 Task: Set a reminder to conduct a comprehensive audit of the organization's social media profiles, analyzing engagement metrics, content effectiveness, and opportunities for improvement by October 10th at 4 PM.
Action: Mouse moved to (72, 89)
Screenshot: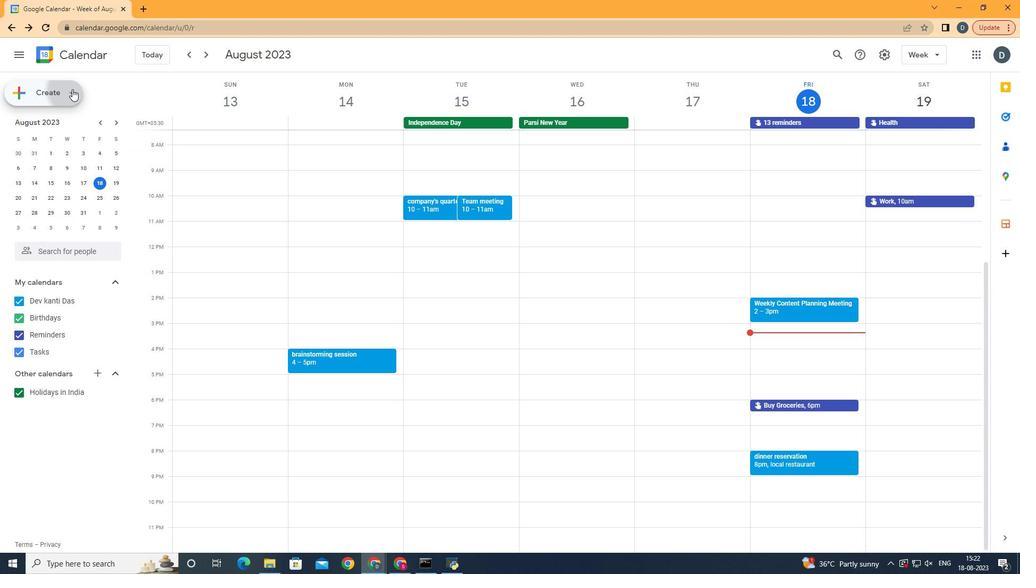 
Action: Mouse pressed left at (72, 89)
Screenshot: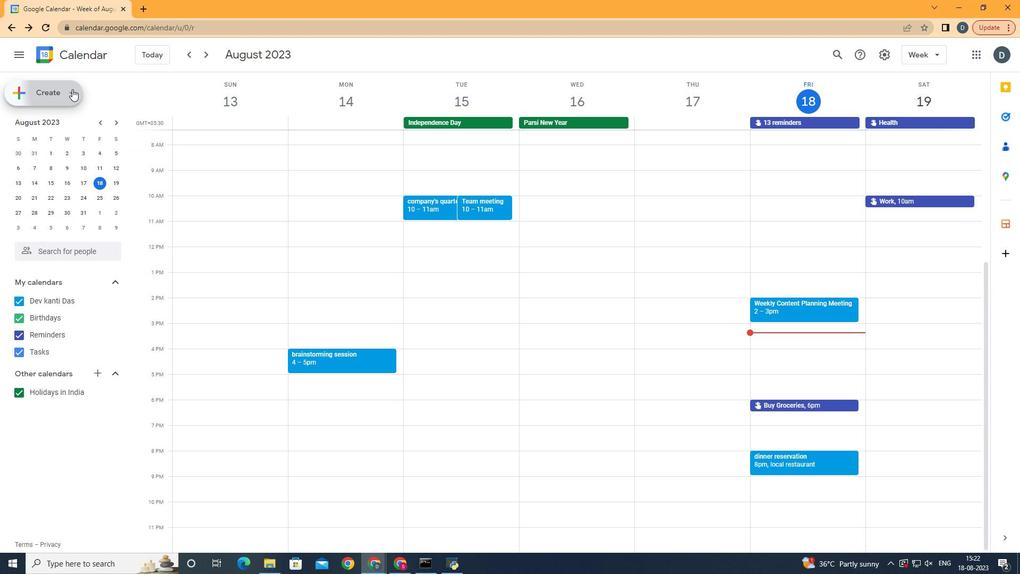 
Action: Mouse moved to (63, 122)
Screenshot: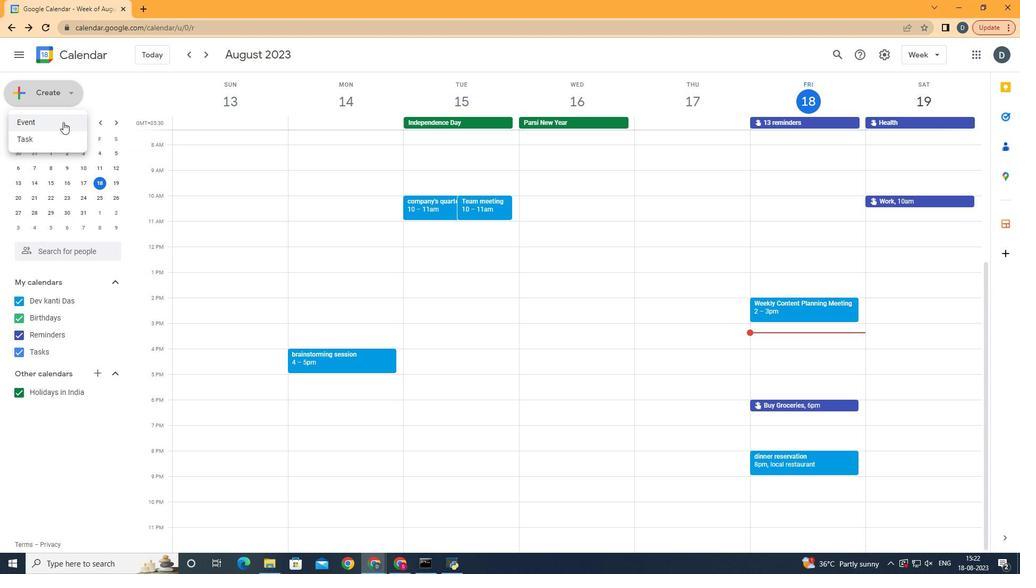 
Action: Mouse pressed left at (63, 122)
Screenshot: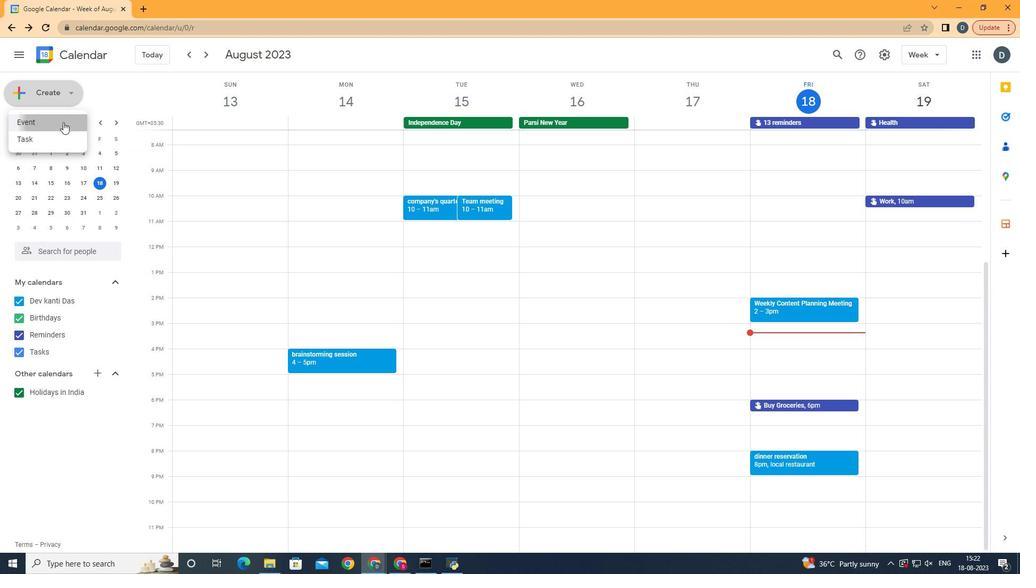 
Action: Mouse moved to (622, 218)
Screenshot: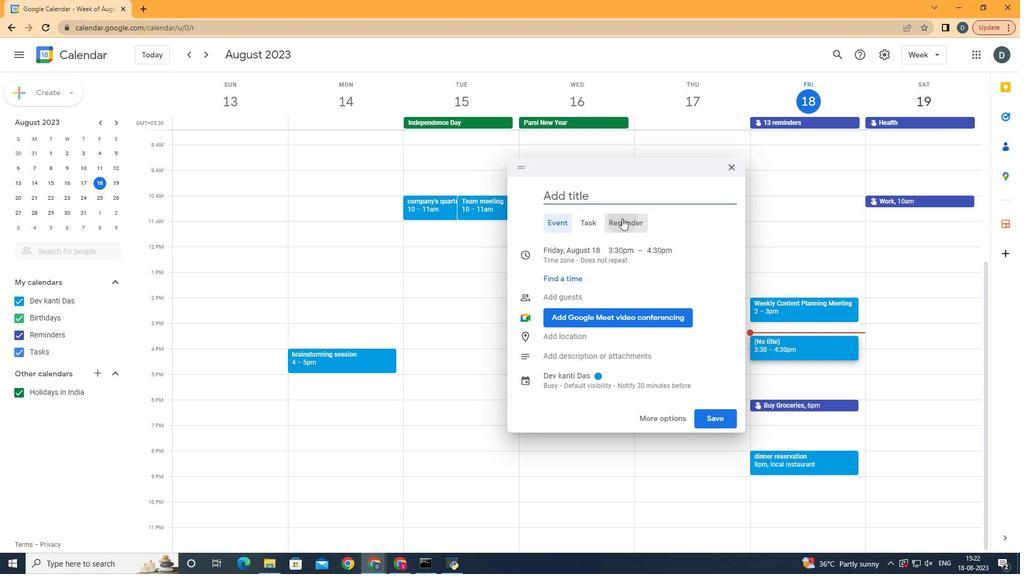 
Action: Mouse pressed left at (622, 218)
Screenshot: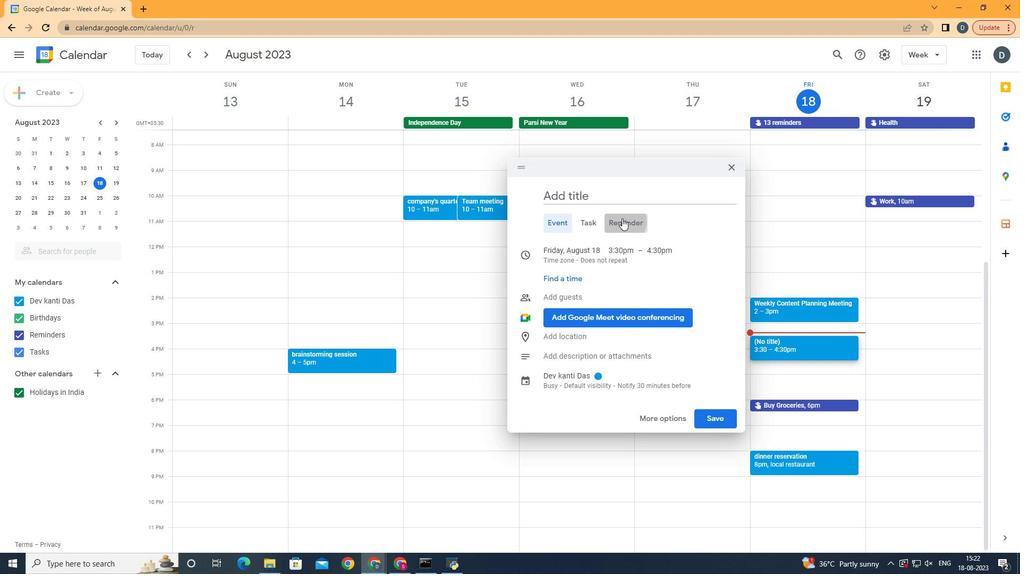 
Action: Mouse moved to (627, 196)
Screenshot: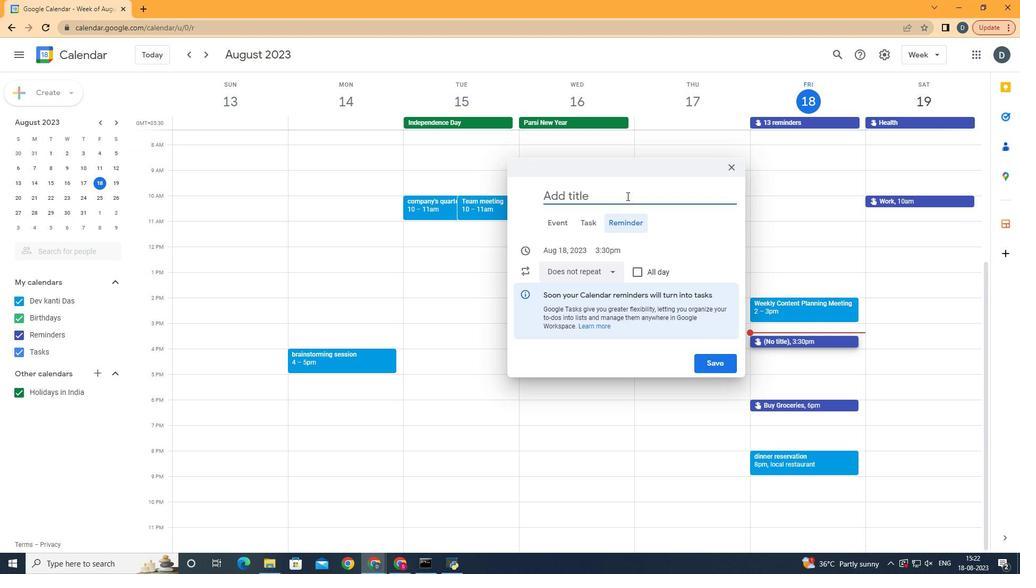 
Action: Mouse pressed left at (627, 196)
Screenshot: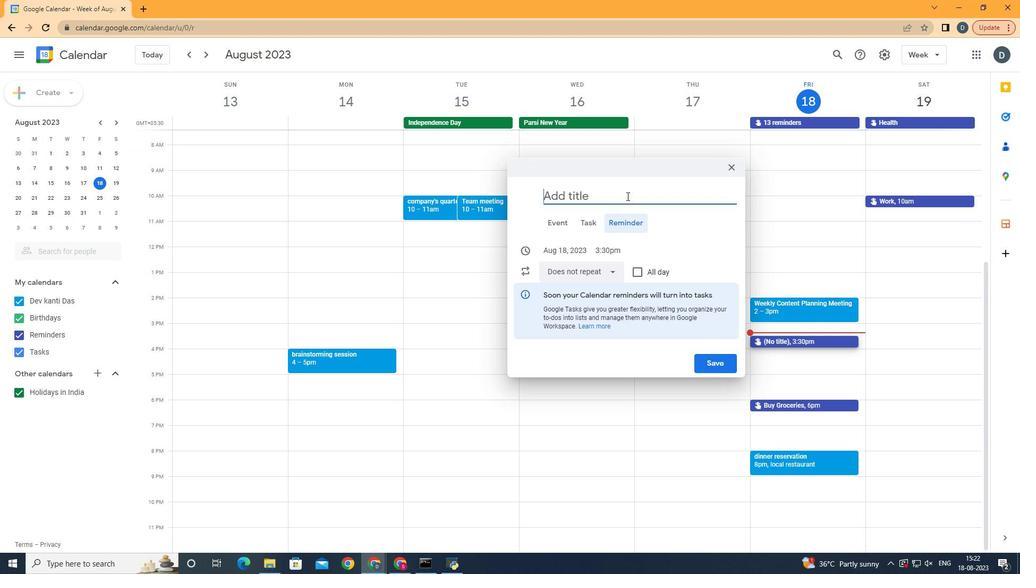 
Action: Mouse moved to (646, 195)
Screenshot: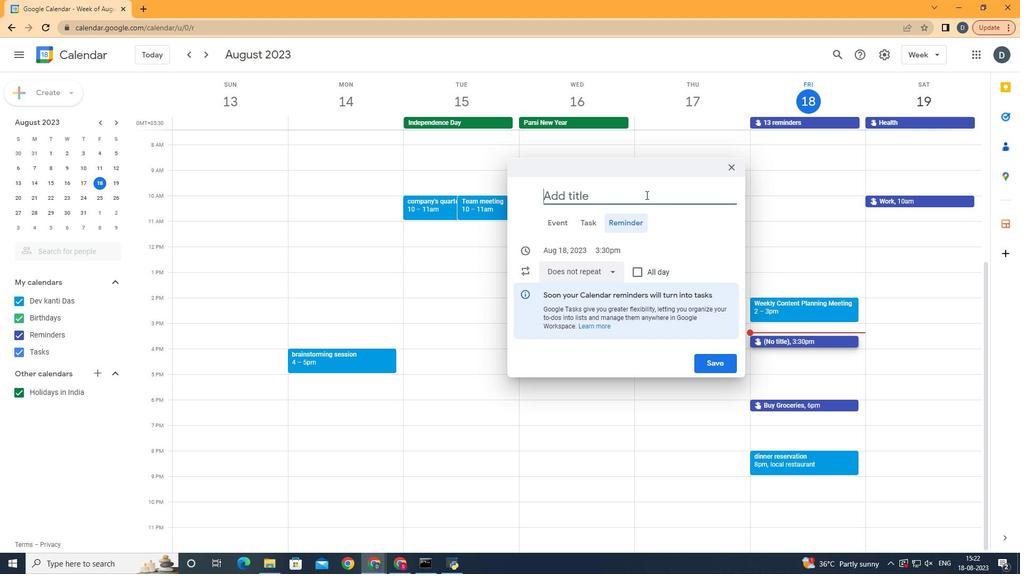 
Action: Key pressed <Key.shift>Conduct<Key.space>a<Key.space><Key.shift>Re<Key.backspace><Key.backspace><Key.space><Key.backspace><Key.shift><Key.shift><Key.shift><Key.shift><Key.shift><Key.shift><Key.shift>Comprehensive<Key.space>au<Key.backspace><Key.backspace><Key.shift>Audit<Key.space>of<Key.space>the<Key.space><Key.shift>Organization'<Key.space><Key.backspace>s<Key.space><Key.shift>Social<Key.space><Key.shift>Media<Key.space><Key.shift>Profiles,<Key.space><Key.shift><Key.shift>Analyzing<Key.space><Key.shift><Key.shift><Key.shift><Key.shift><Key.shift><Key.shift><Key.shift><Key.shift><Key.shift>E<Key.backspace><Key.backspace><Key.backspace><Key.backspace><Key.backspace><Key.backspace><Key.backspace>yzing<Key.space>
Screenshot: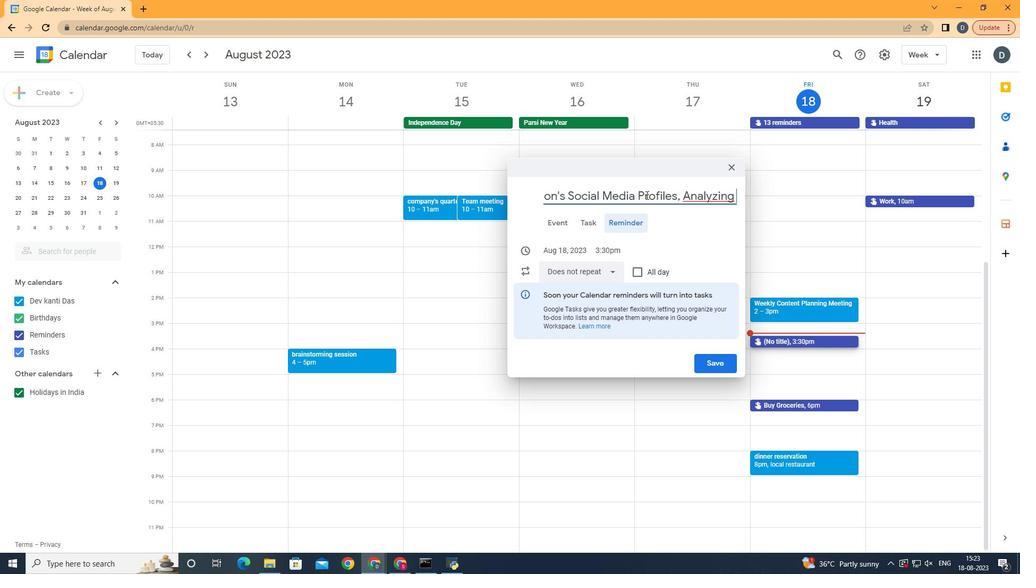 
Action: Mouse moved to (735, 200)
Screenshot: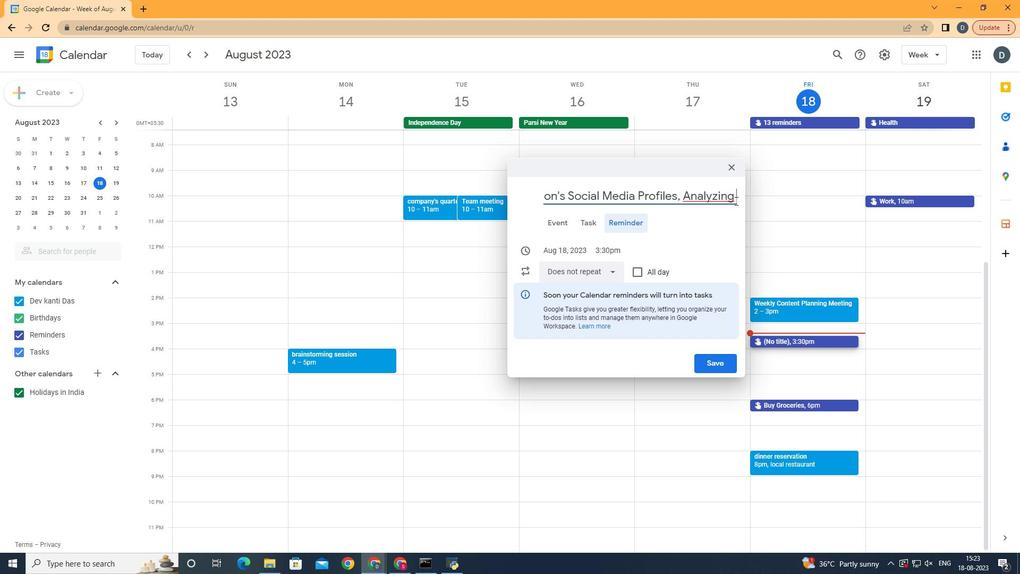 
Action: Key pressed <Key.left><Key.left><Key.left><Key.left><Key.backspace>s<Key.right><Key.right><Key.right><Key.right><Key.right><Key.shift><Key.shift><Key.shift><Key.shift><Key.shift><Key.shift><Key.shift><Key.shift>EN<Key.backspace>gae<Key.backspace>gement<Key.space><Key.shift>Metrics,<Key.space><Key.shift><Key.shift>Co<Key.left><Key.left><Key.left><Key.left><Key.left><Key.left><Key.left><Key.left><Key.left><Key.left><Key.left><Key.left><Key.left><Key.left><Key.left><Key.left><Key.left><Key.left><Key.left><Key.left><Key.right><Key.right><Key.left><Key.left>n<Key.end>
Screenshot: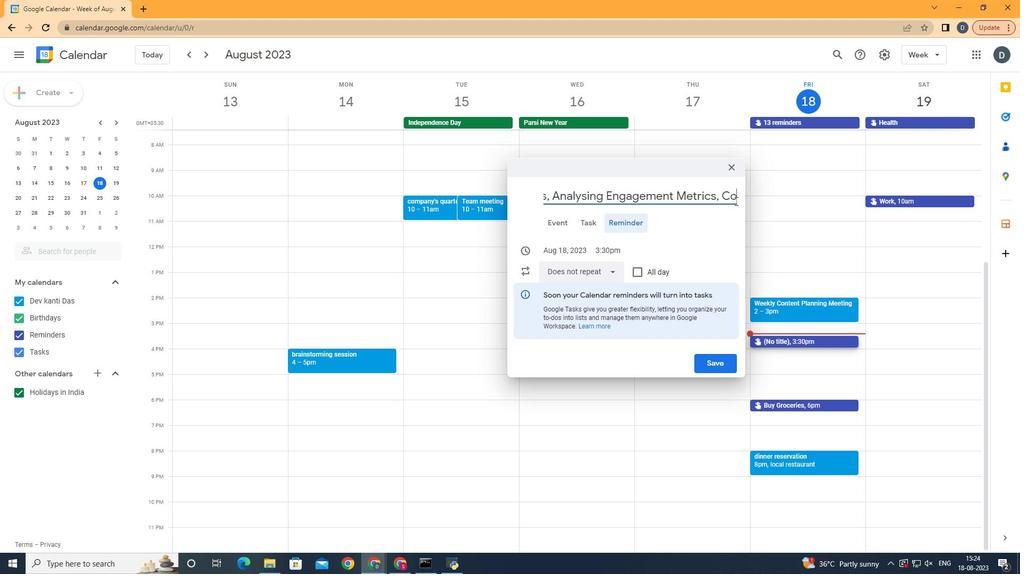 
Action: Mouse moved to (734, 198)
Screenshot: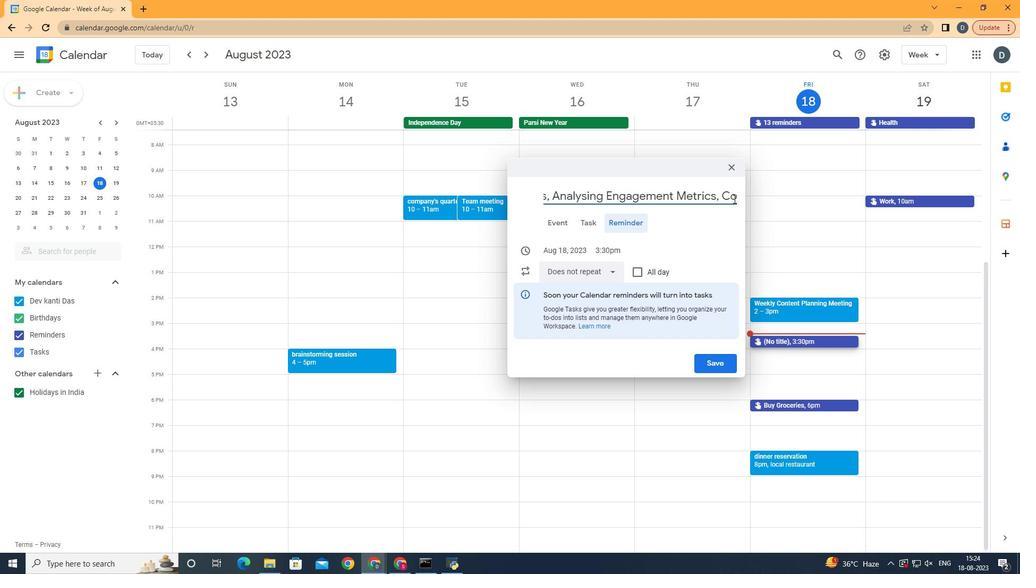 
Action: Key pressed ntent<Key.space><Key.shift><Key.shift>Effectivenn<Key.backspace>ee<Key.backspace>ss,<Key.space>and<Key.space><Key.shift><Key.shift><Key.shift><Key.shift><Key.shift><Key.shift><Key.shift><Key.shift><Key.shift><Key.shift><Key.shift><Key.shift><Key.shift><Key.shift><Key.shift><Key.shift><Key.shift><Key.shift><Key.shift><Key.shift><Key.shift>Opportunity<Key.space>f<Key.backspace><Key.backspace><Key.backspace>ies<Key.space>for<Key.space><Key.shift>Improvement<Key.space>by<Key.space><Key.shift>O<Key.backspace><Key.backspace><Key.backspace><Key.backspace><Key.backspace>
Screenshot: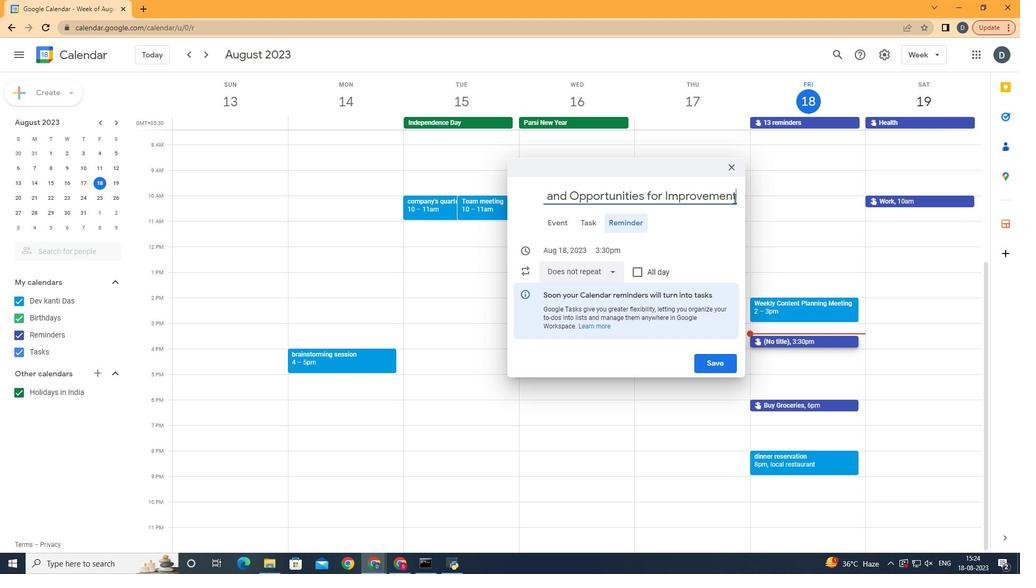 
Action: Mouse moved to (563, 249)
Screenshot: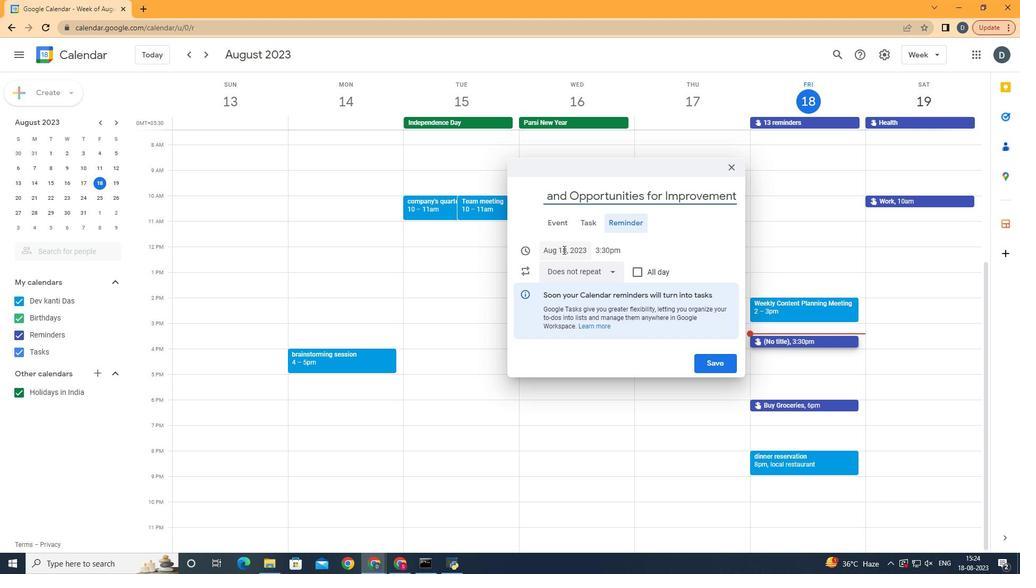 
Action: Mouse pressed left at (563, 249)
Screenshot: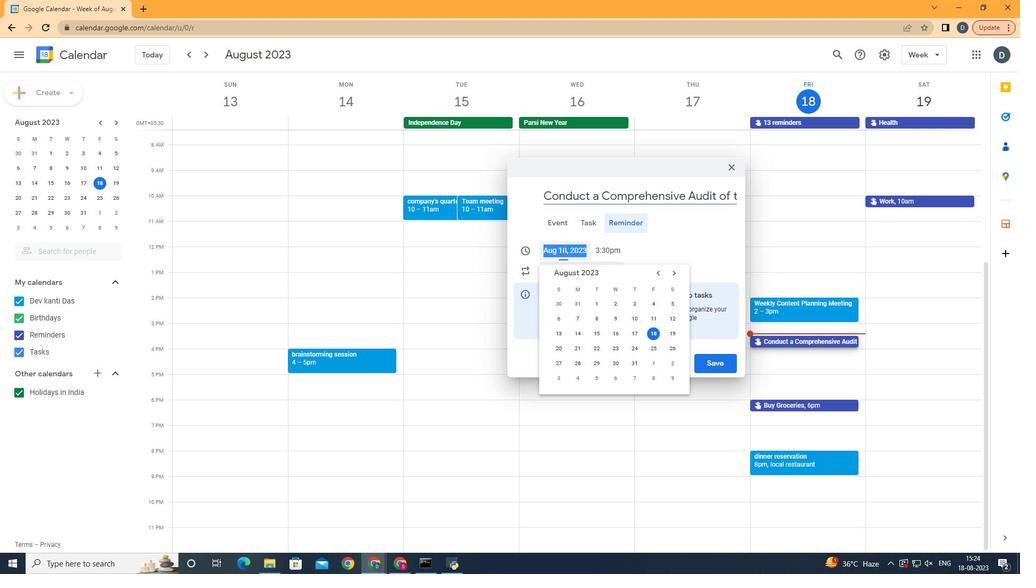 
Action: Mouse moved to (675, 275)
Screenshot: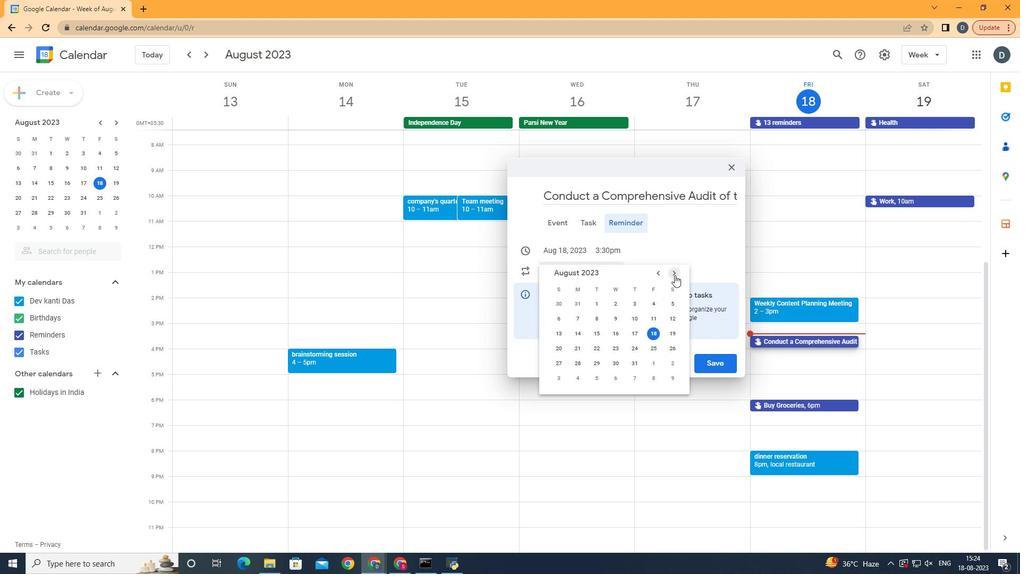
Action: Mouse pressed left at (675, 275)
Screenshot: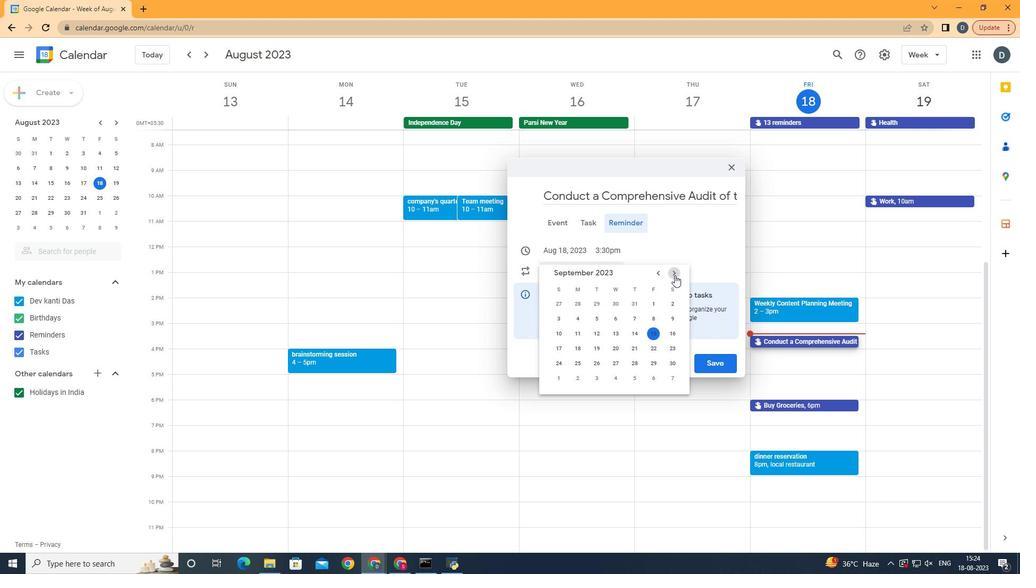 
Action: Mouse pressed left at (675, 275)
Screenshot: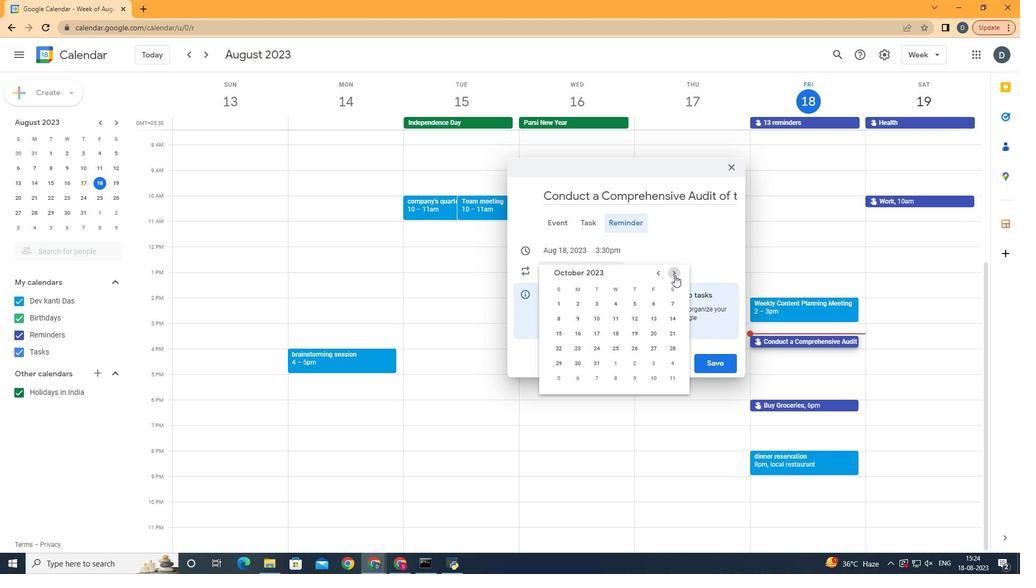 
Action: Mouse moved to (596, 316)
Screenshot: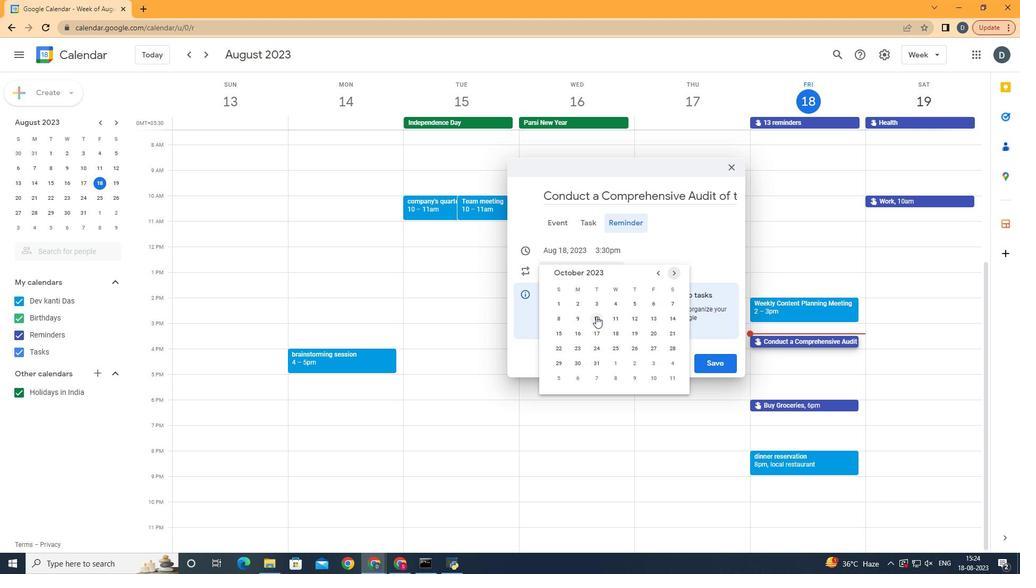 
Action: Mouse pressed left at (596, 316)
Screenshot: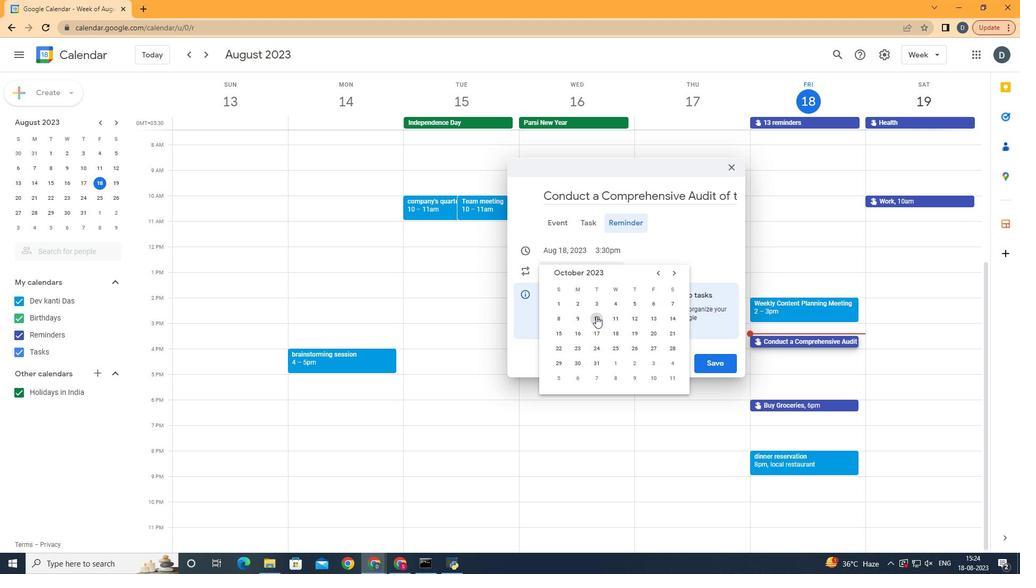 
Action: Mouse moved to (257, 248)
Screenshot: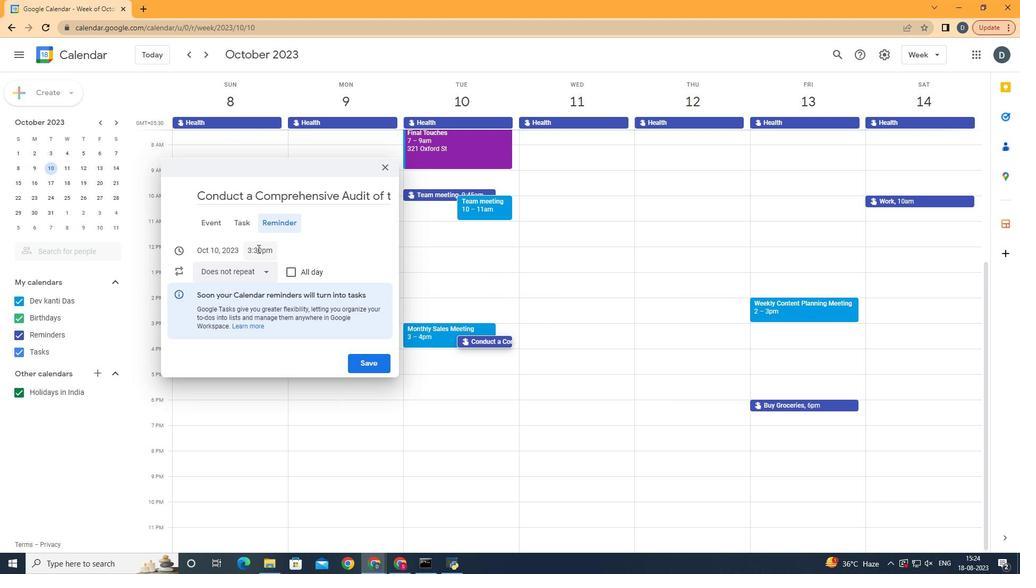 
Action: Mouse pressed left at (257, 248)
Screenshot: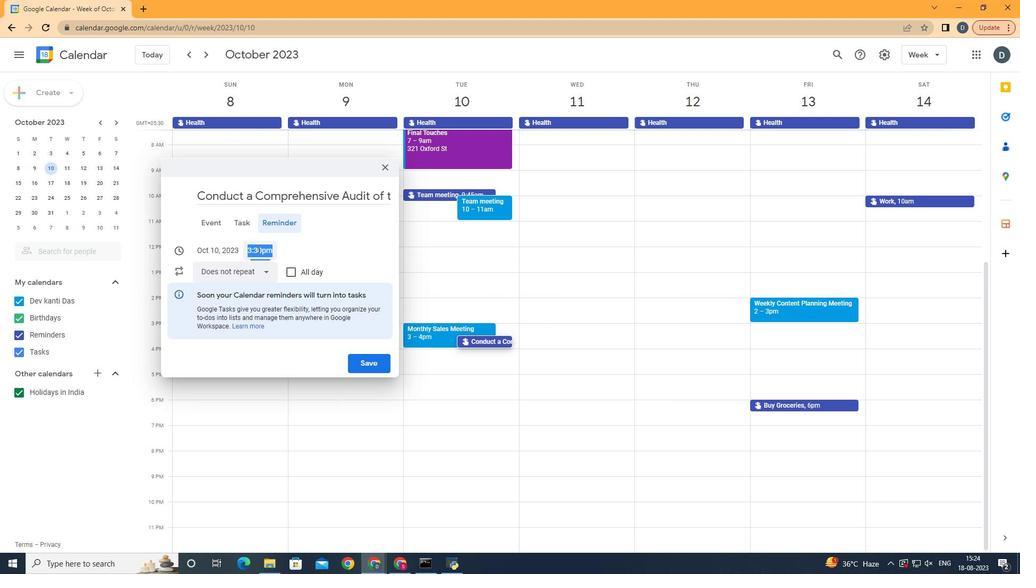 
Action: Mouse moved to (291, 365)
Screenshot: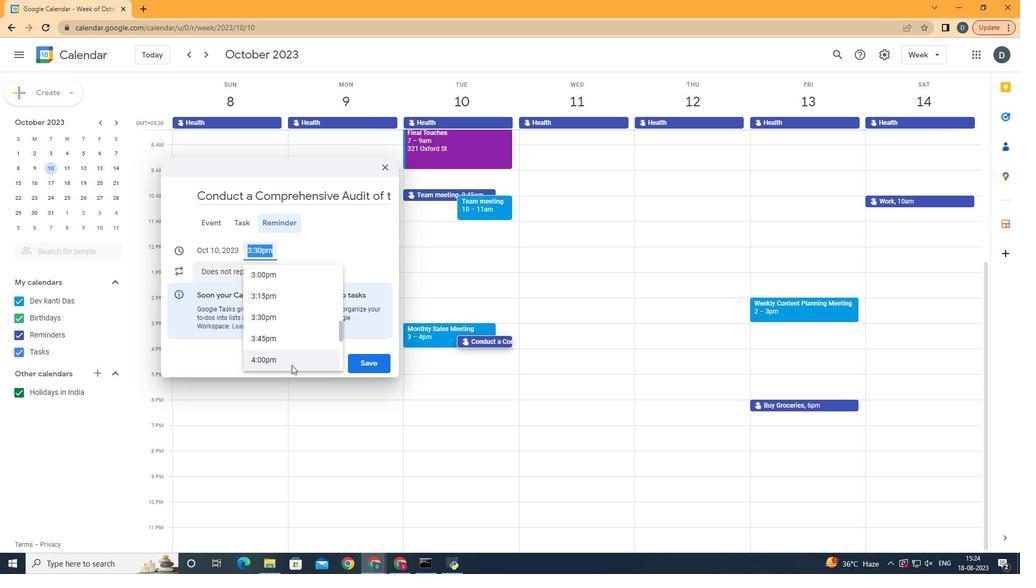 
Action: Mouse pressed left at (291, 365)
Screenshot: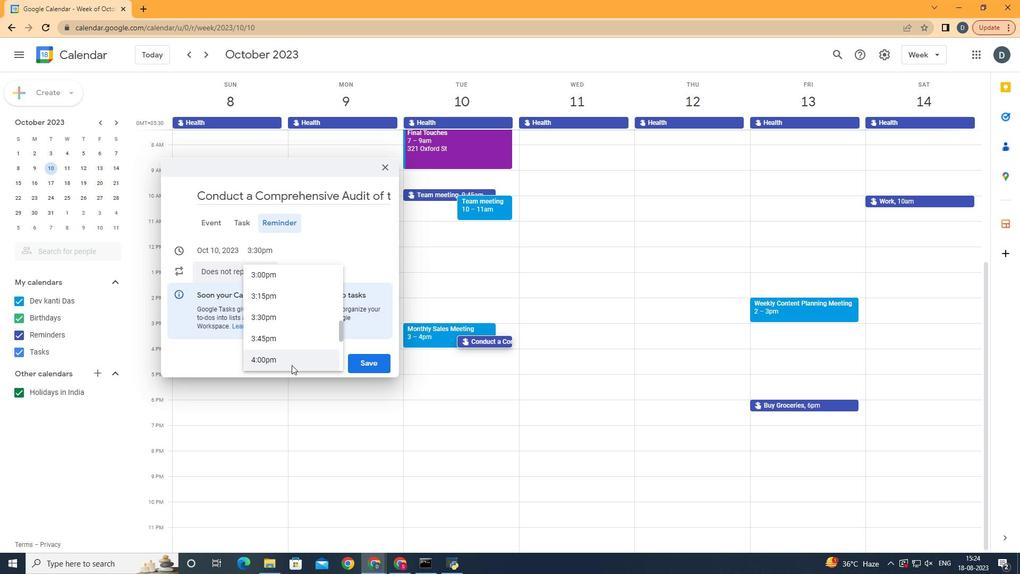 
Action: Mouse moved to (369, 358)
Screenshot: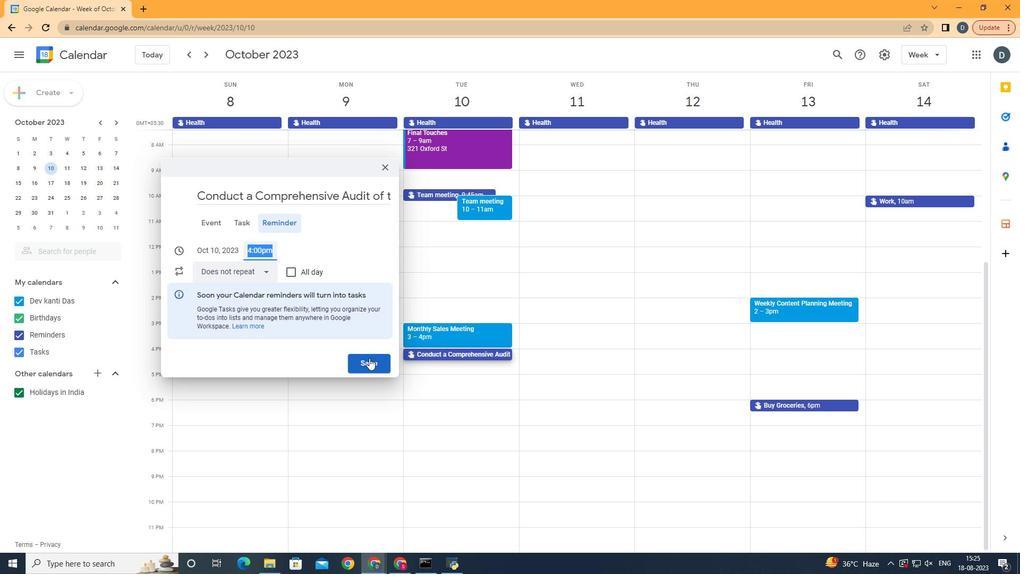 
Action: Mouse pressed left at (369, 358)
Screenshot: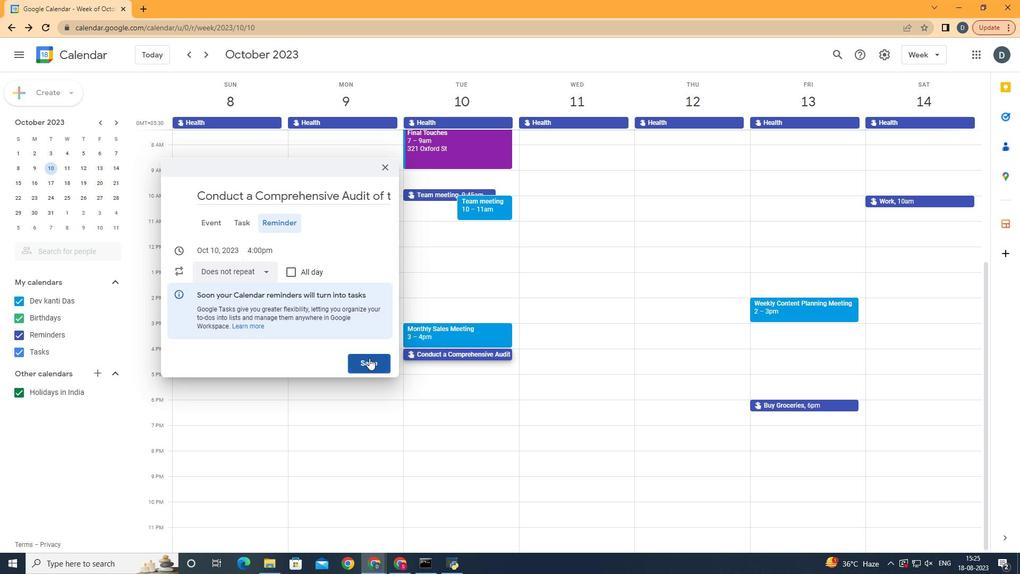 
Action: Mouse moved to (451, 509)
Screenshot: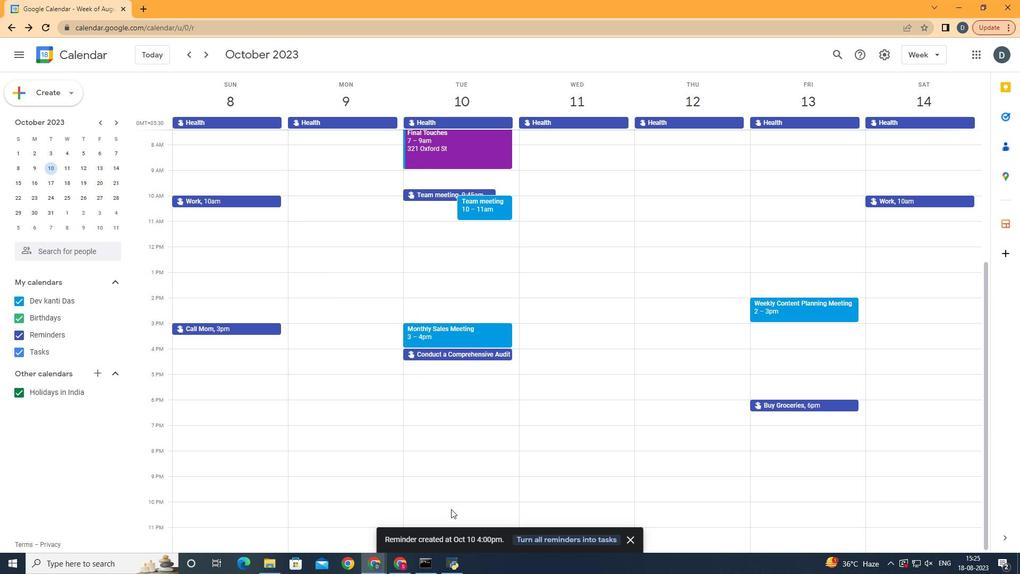 
